 Task: Find a round trip flight from Bangkok to Phuket for 3 passengers in Economy class, departing on July 12 and returning on July 15, with a price limit of $2,000 and 3 carry-on bags.
Action: Mouse pressed left at (329, 296)
Screenshot: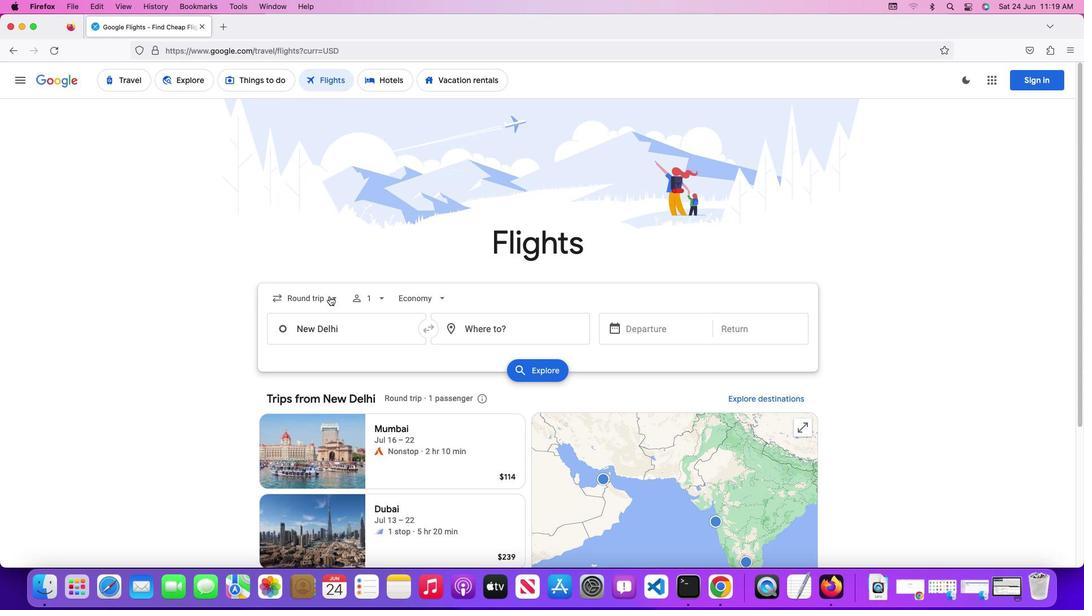 
Action: Mouse pressed left at (329, 296)
Screenshot: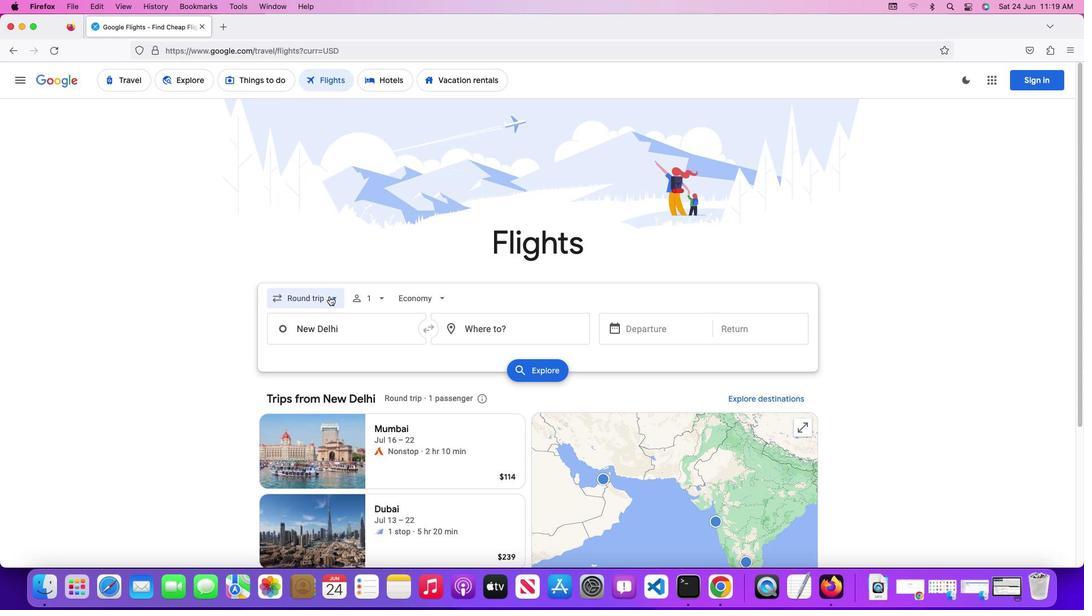 
Action: Mouse moved to (330, 320)
Screenshot: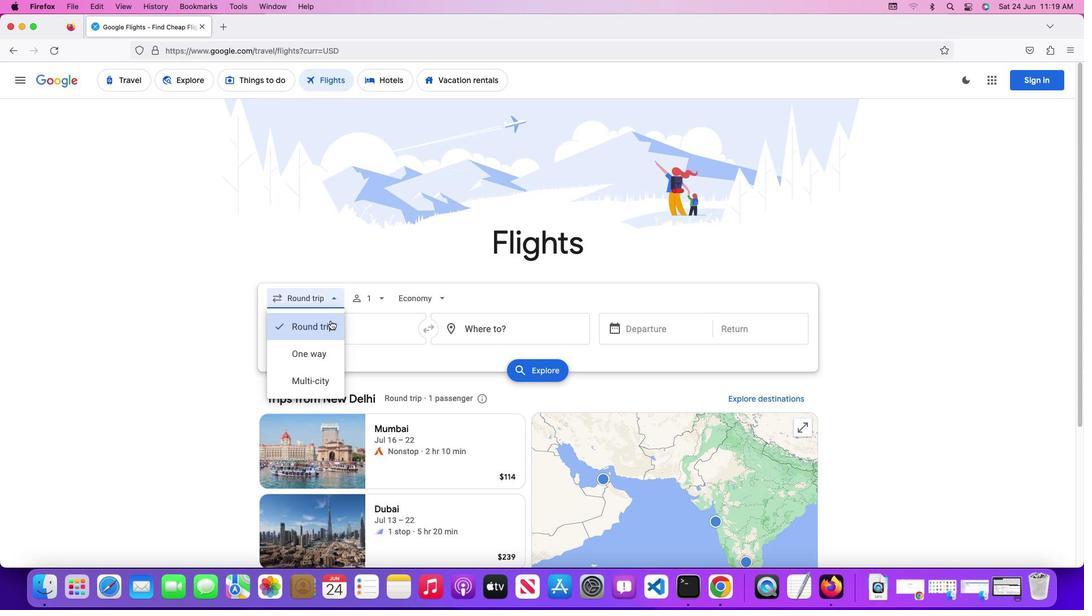 
Action: Mouse pressed left at (330, 320)
Screenshot: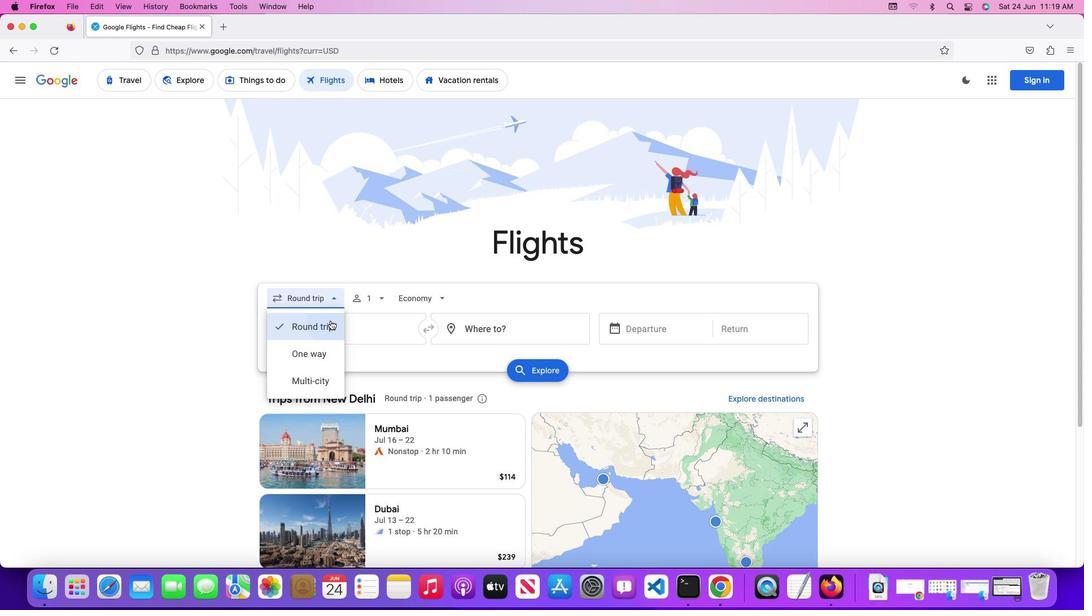
Action: Mouse moved to (374, 300)
Screenshot: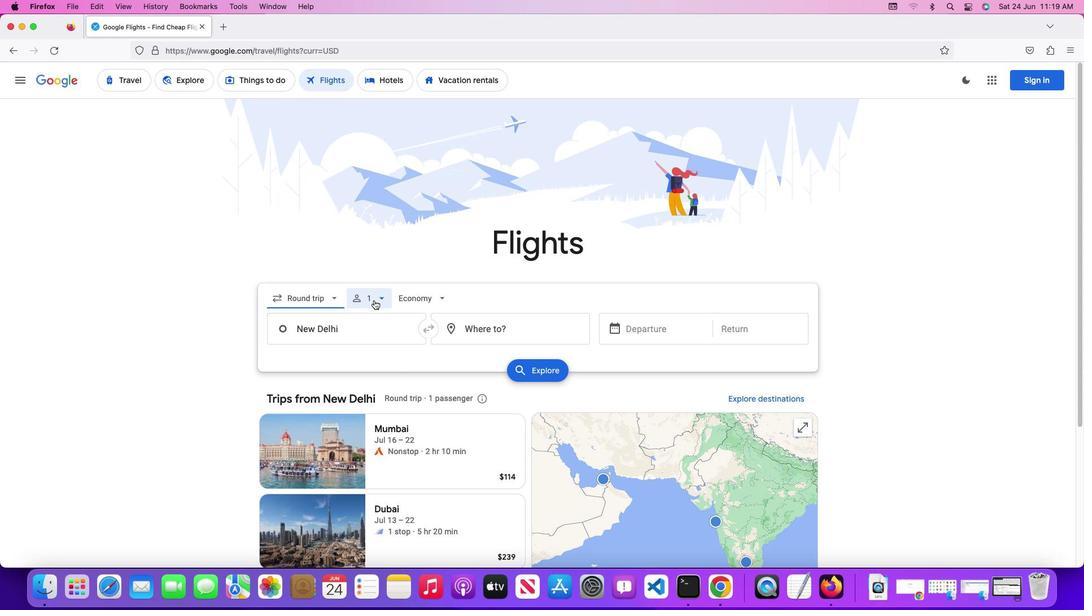 
Action: Mouse pressed left at (374, 300)
Screenshot: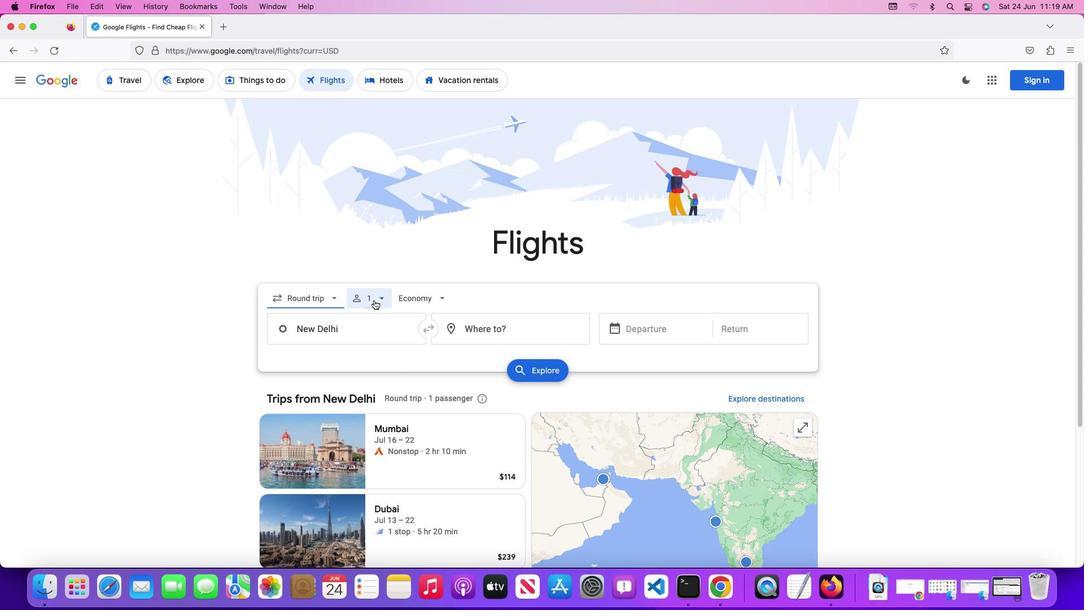 
Action: Mouse moved to (466, 325)
Screenshot: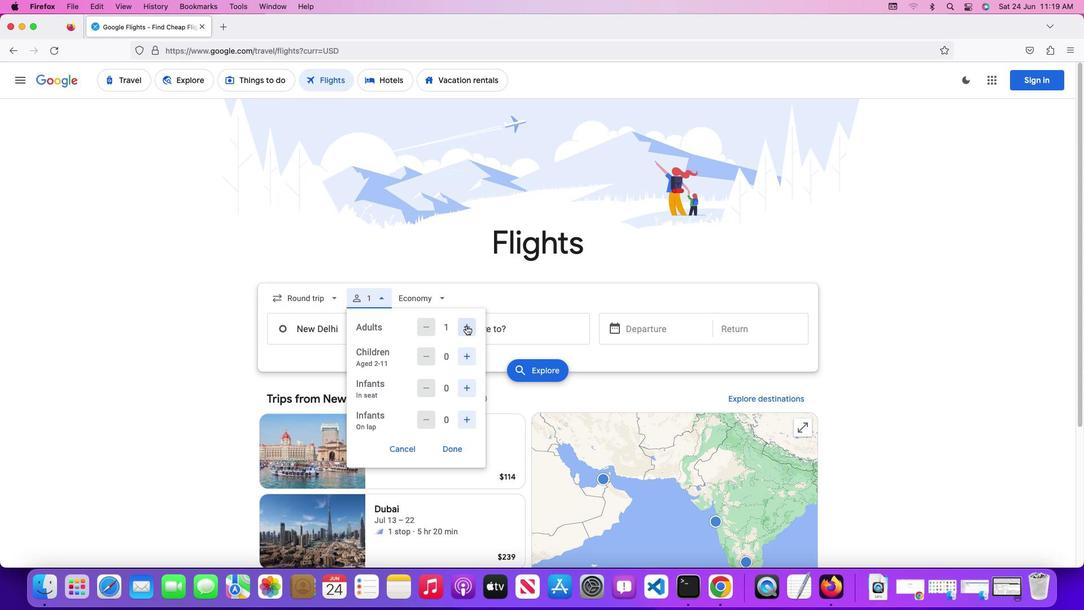 
Action: Mouse pressed left at (466, 325)
Screenshot: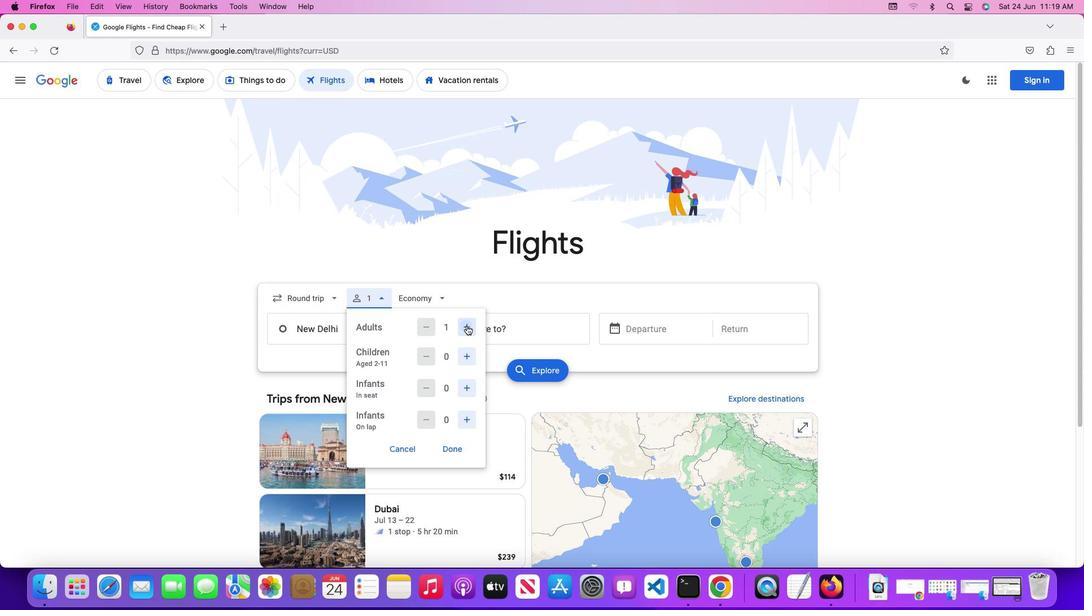 
Action: Mouse moved to (470, 391)
Screenshot: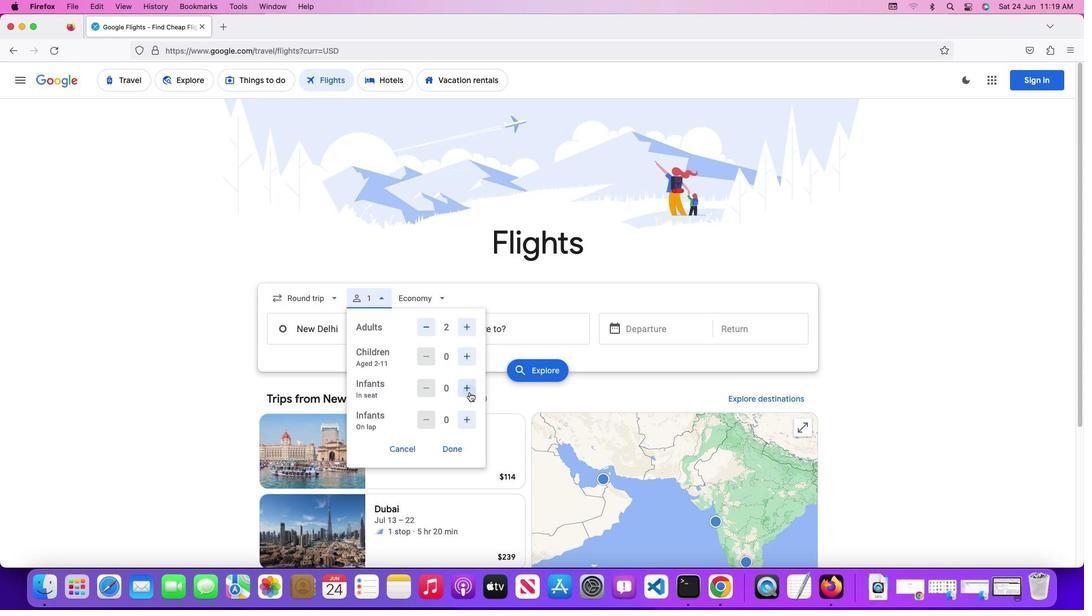 
Action: Mouse pressed left at (470, 391)
Screenshot: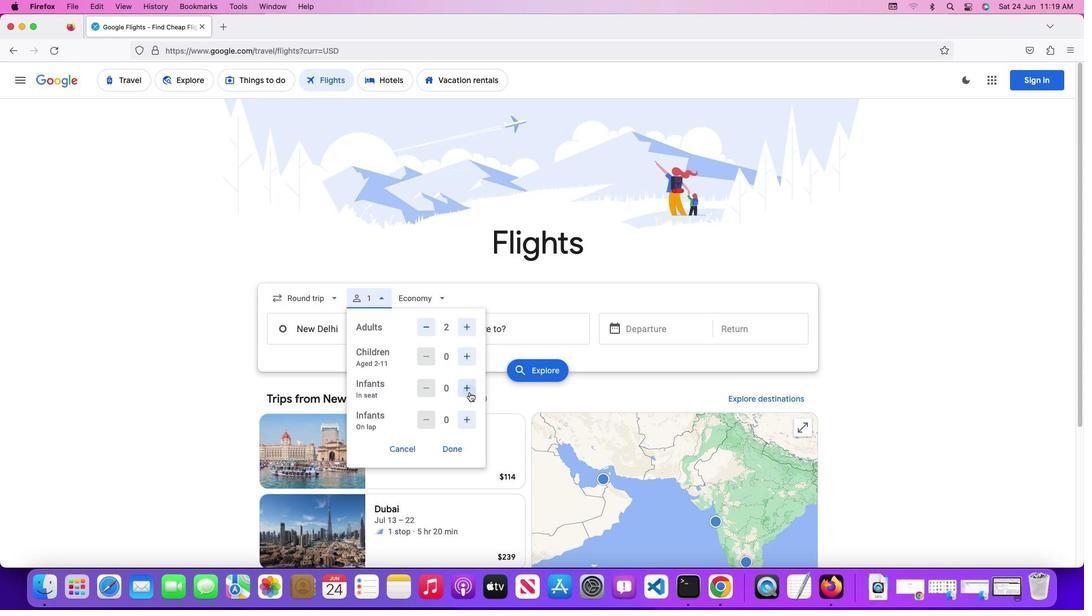 
Action: Mouse moved to (454, 442)
Screenshot: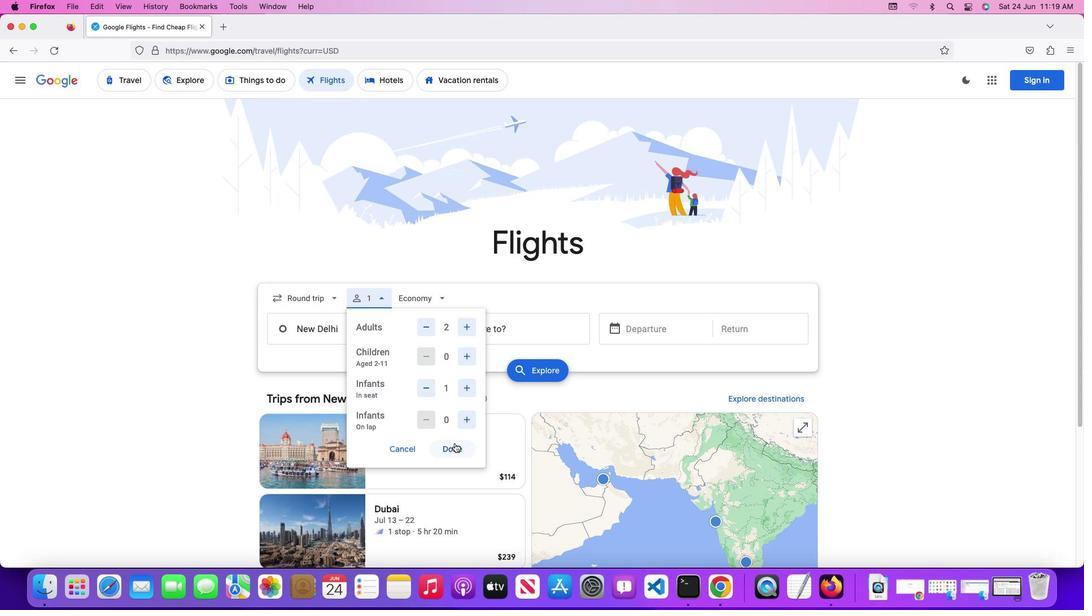 
Action: Mouse pressed left at (454, 442)
Screenshot: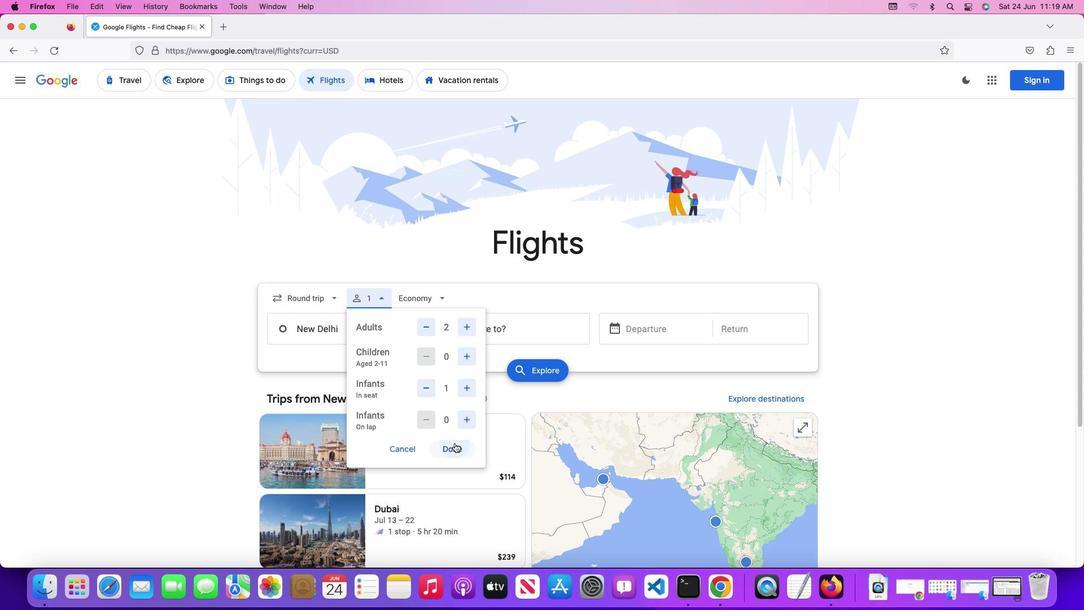 
Action: Mouse moved to (431, 298)
Screenshot: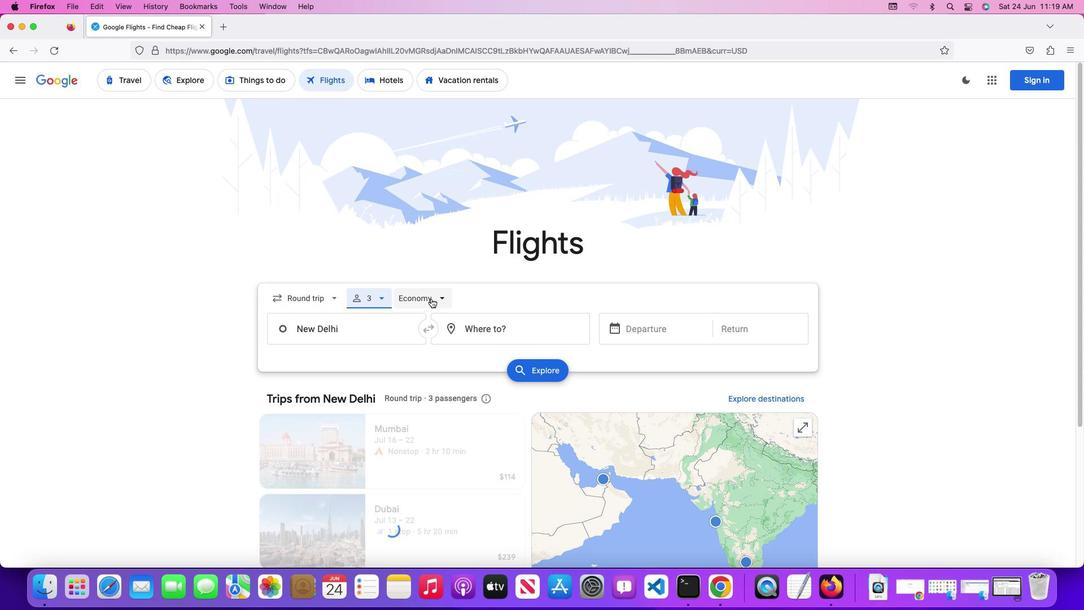 
Action: Mouse pressed left at (431, 298)
Screenshot: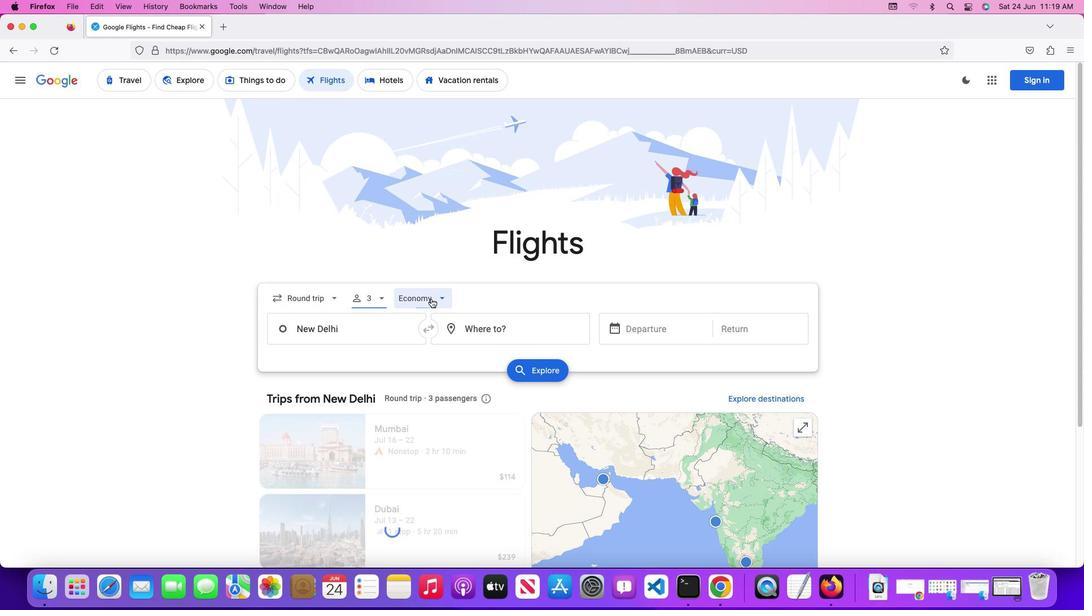 
Action: Mouse moved to (437, 319)
Screenshot: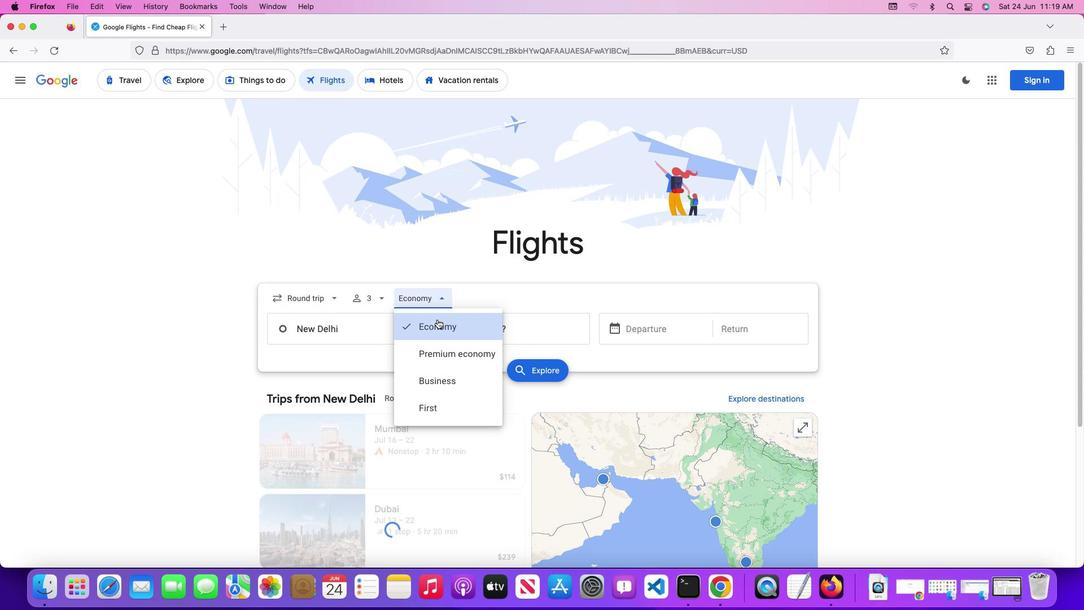 
Action: Mouse pressed left at (437, 319)
Screenshot: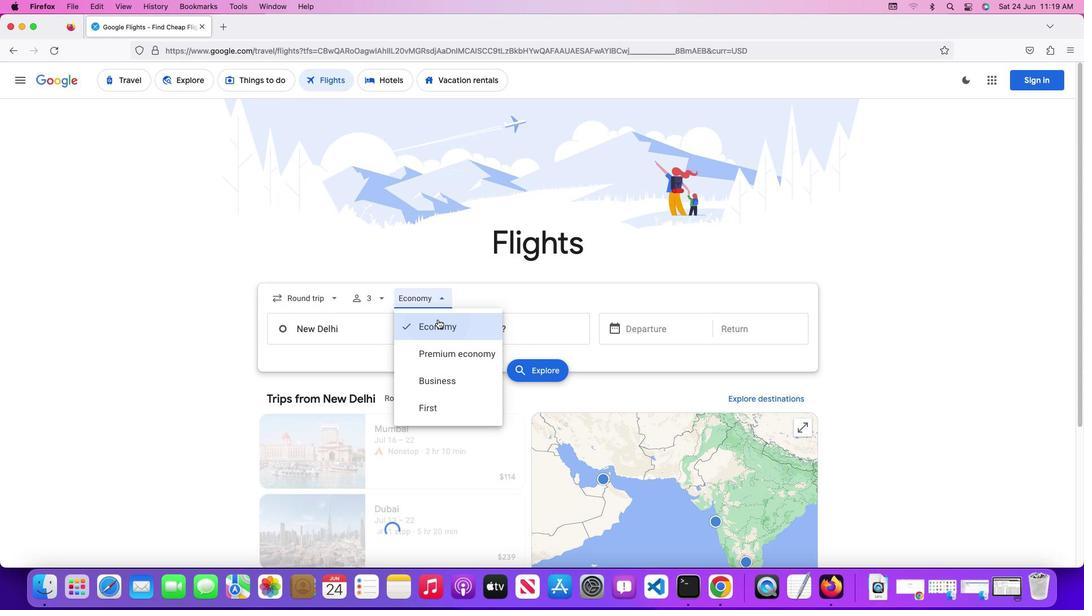 
Action: Mouse moved to (367, 332)
Screenshot: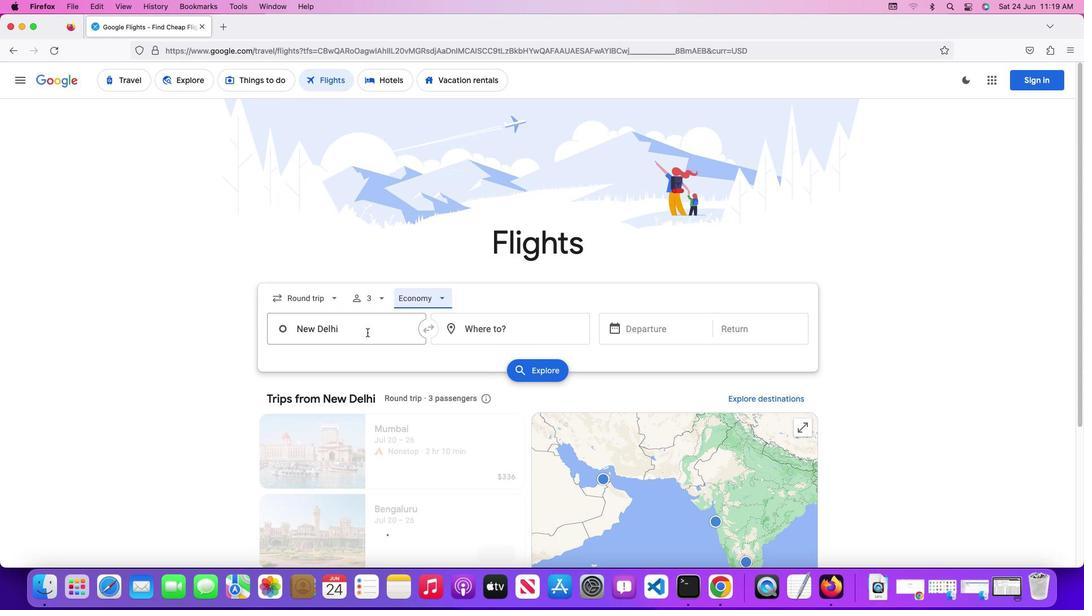 
Action: Mouse pressed left at (367, 332)
Screenshot: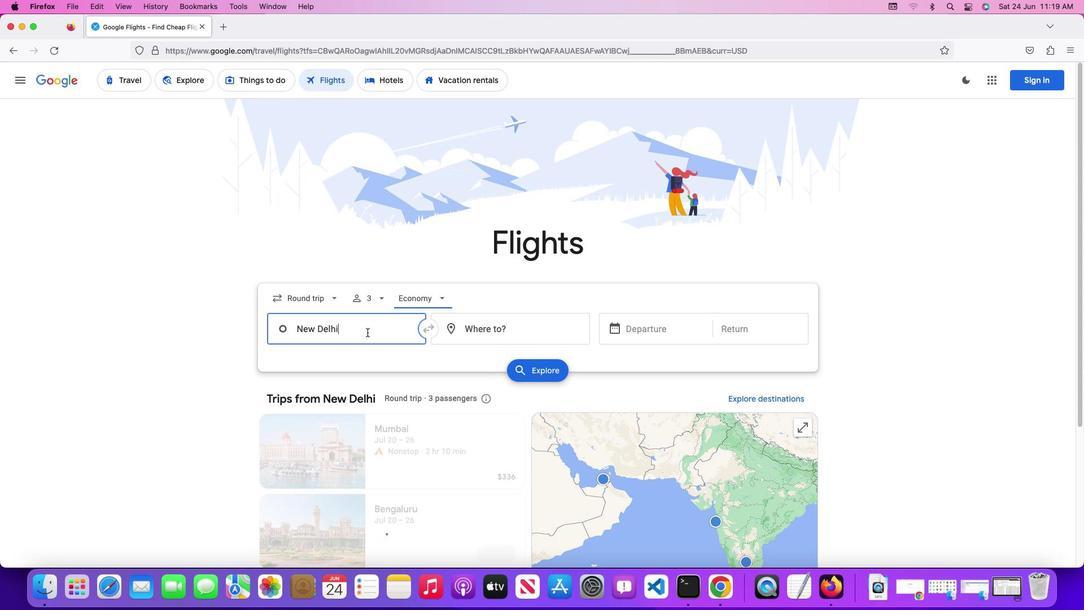 
Action: Key pressed Key.shift'B''a''n''g''k''o''k'
Screenshot: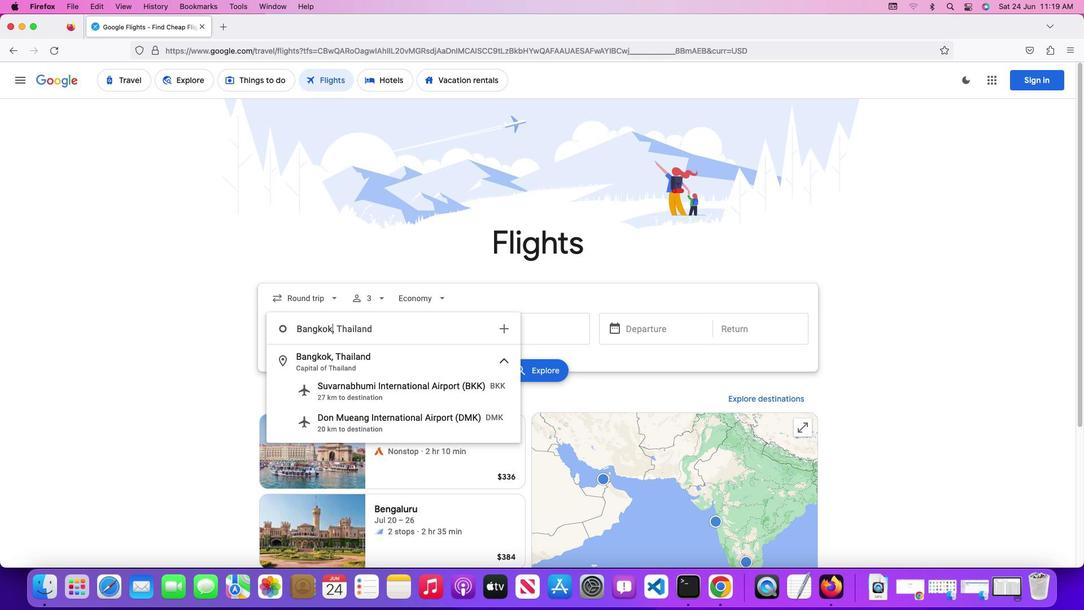 
Action: Mouse moved to (373, 350)
Screenshot: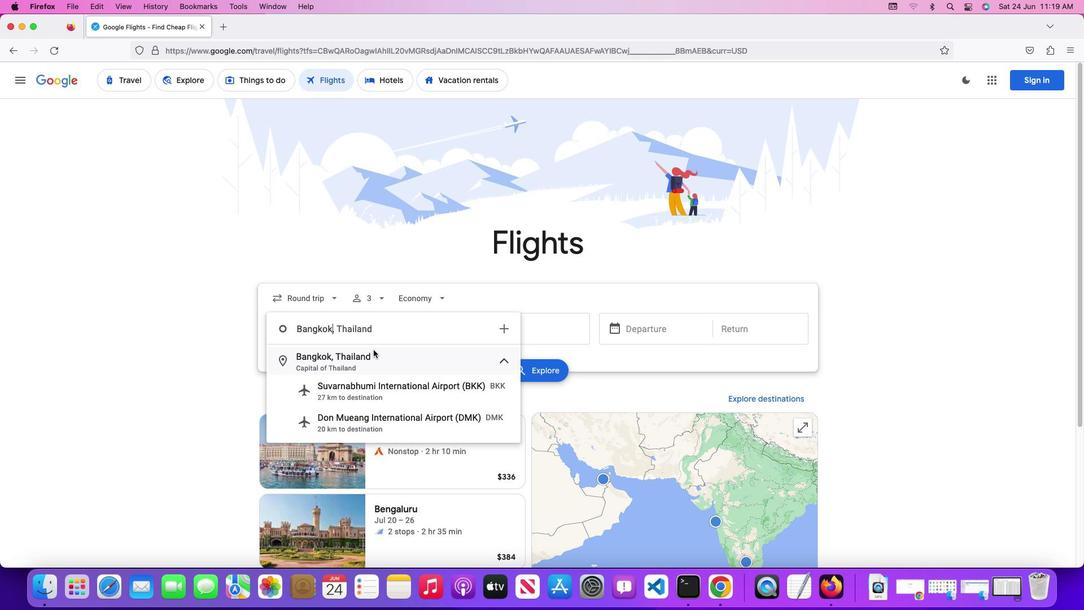 
Action: Mouse pressed left at (373, 350)
Screenshot: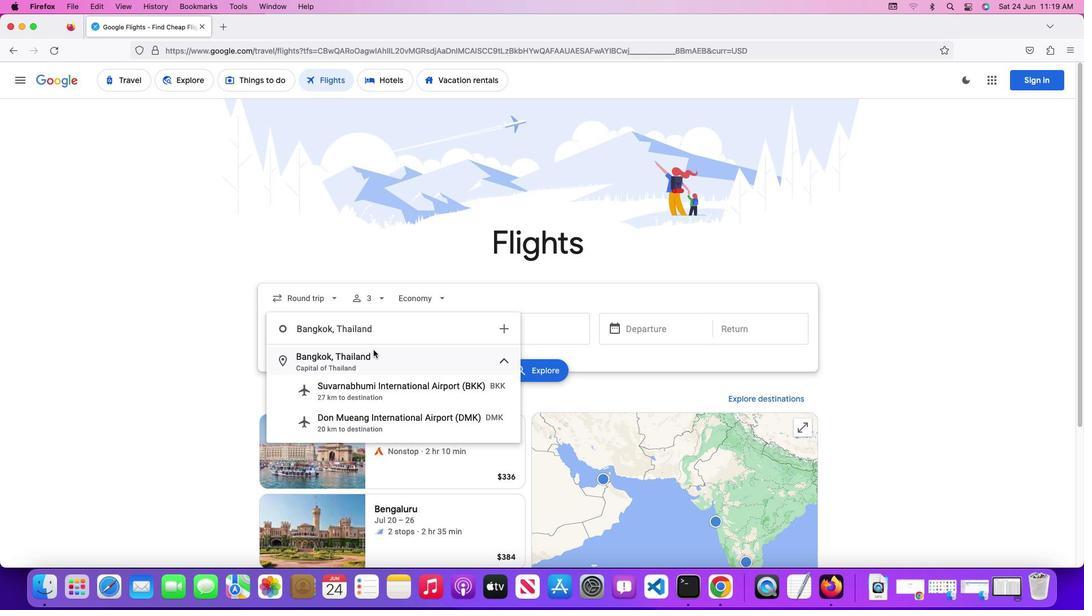 
Action: Mouse moved to (477, 330)
Screenshot: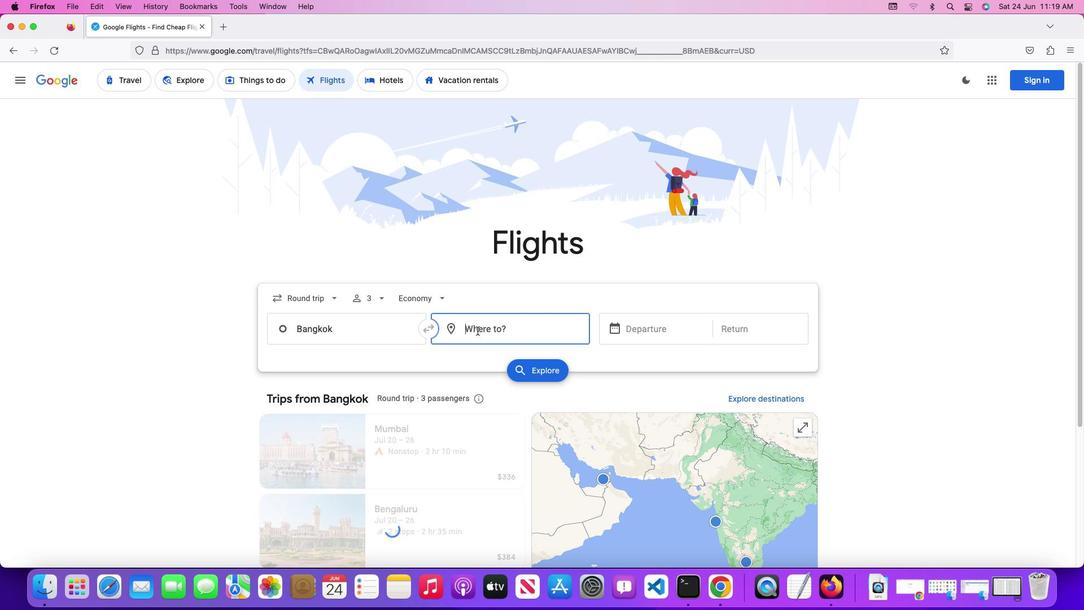 
Action: Mouse pressed left at (477, 330)
Screenshot: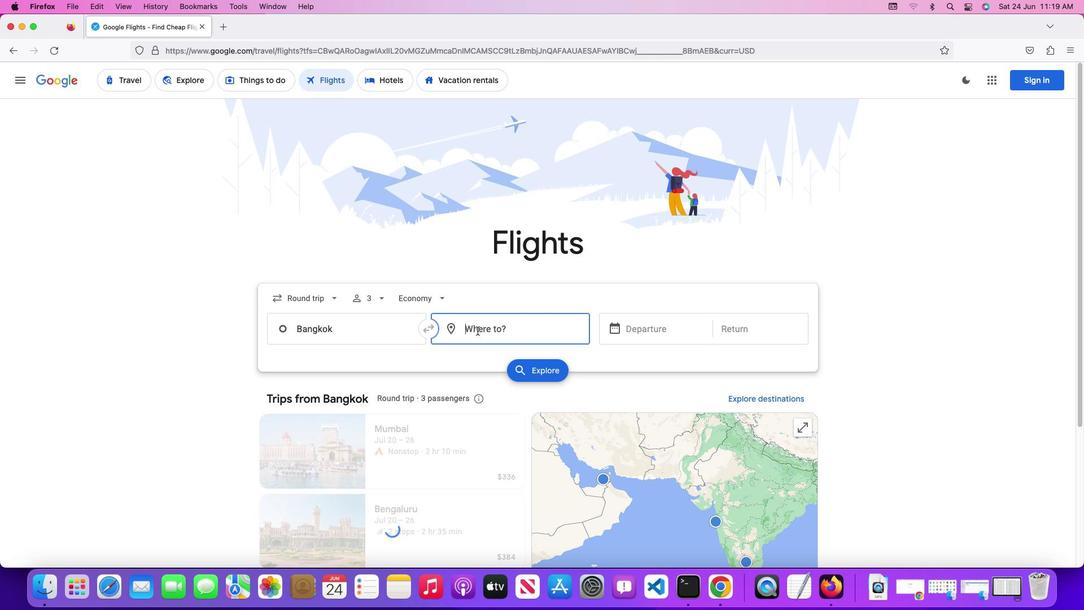 
Action: Mouse moved to (478, 330)
Screenshot: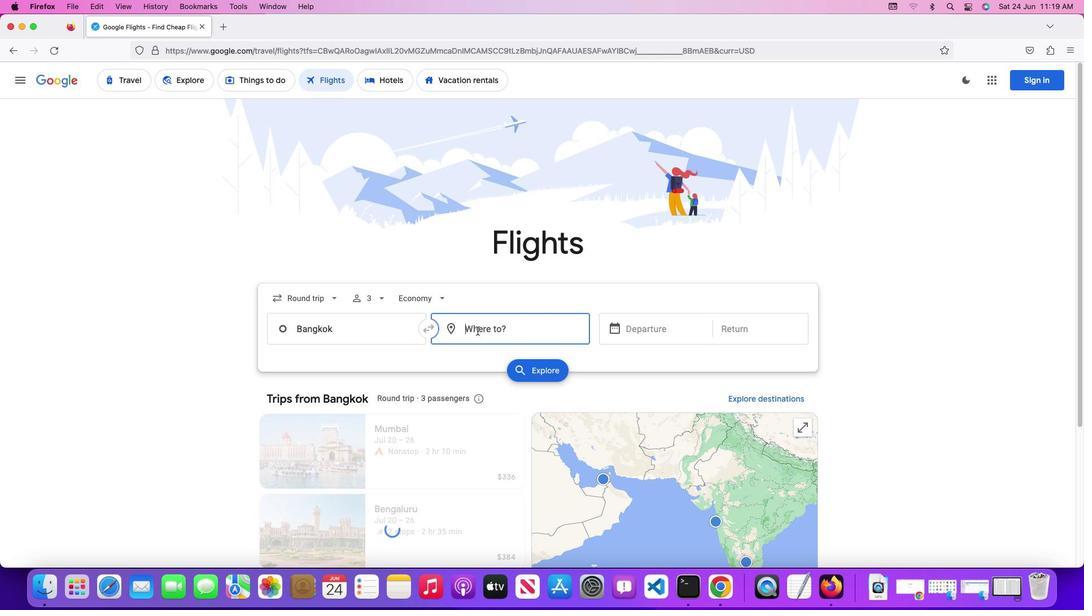 
Action: Key pressed Key.shift'P''h''u''k''e''t'
Screenshot: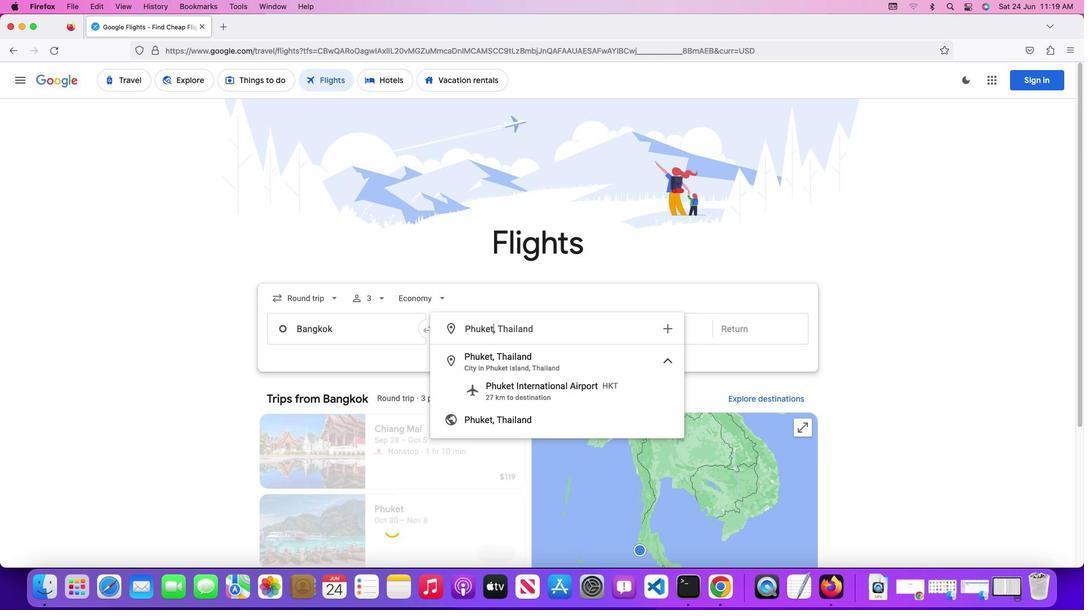 
Action: Mouse moved to (513, 366)
Screenshot: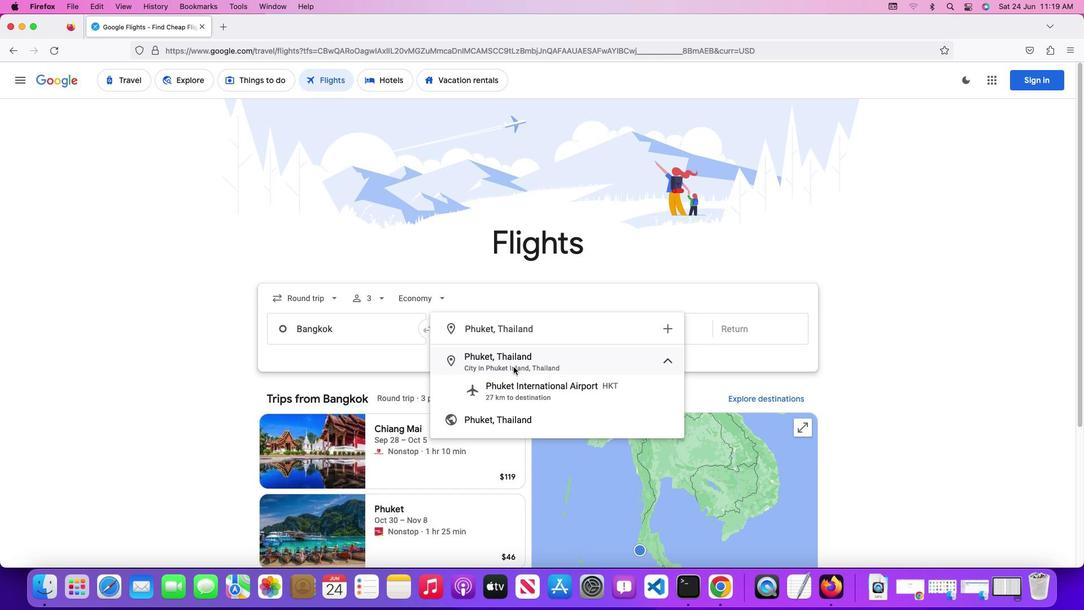 
Action: Mouse pressed left at (513, 366)
Screenshot: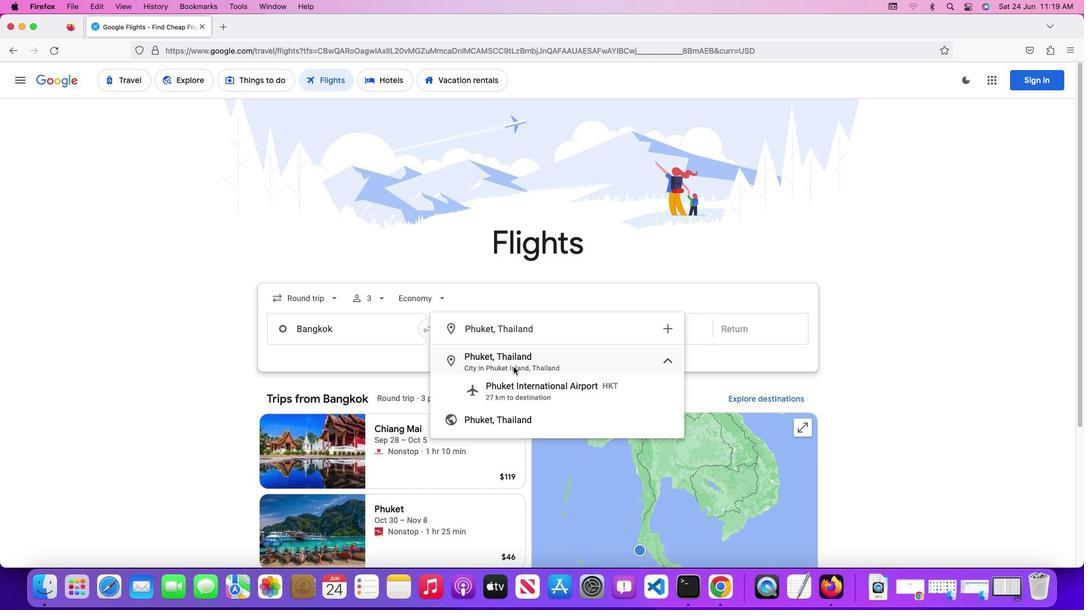 
Action: Mouse moved to (648, 331)
Screenshot: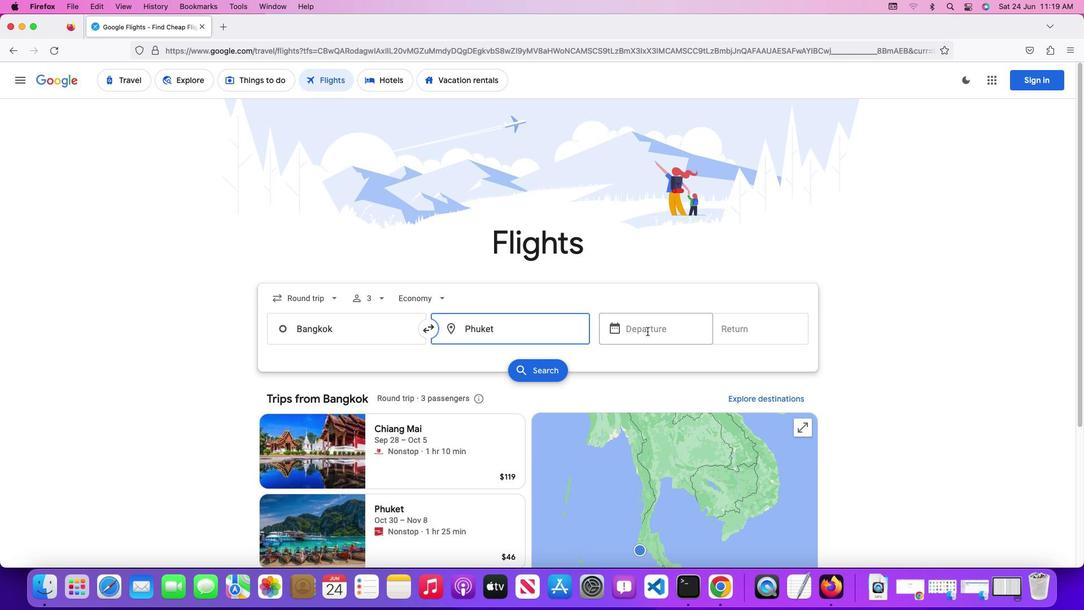 
Action: Mouse pressed left at (648, 331)
Screenshot: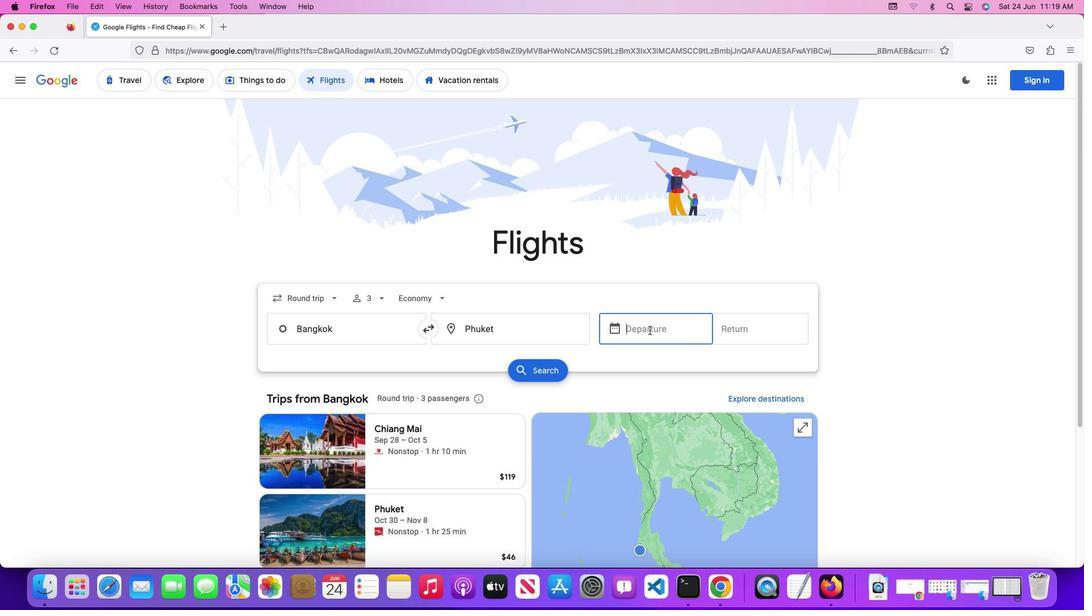 
Action: Mouse moved to (692, 414)
Screenshot: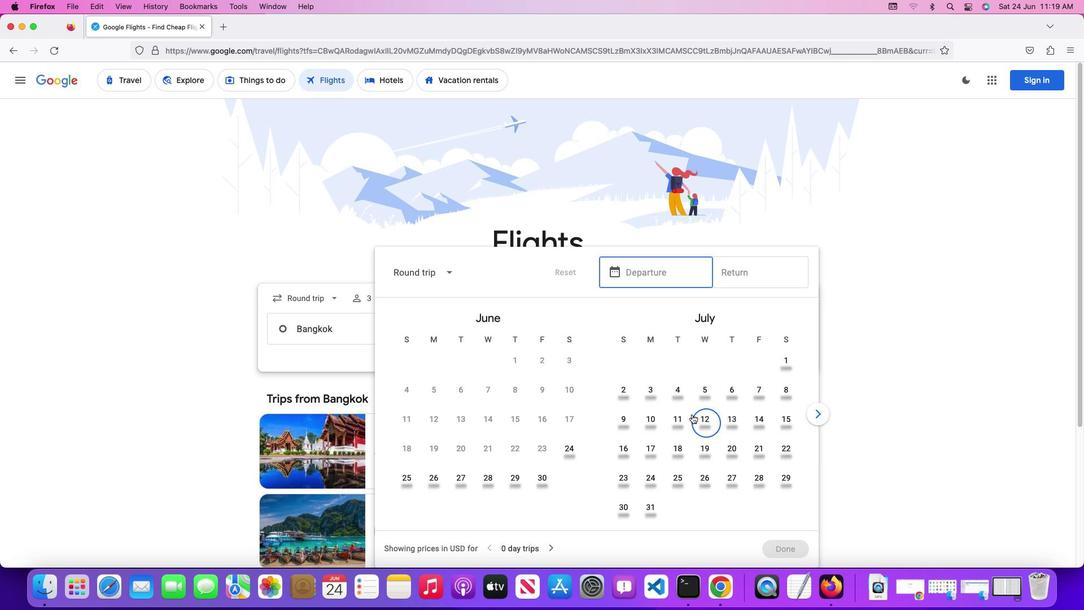 
Action: Mouse pressed left at (692, 414)
Screenshot: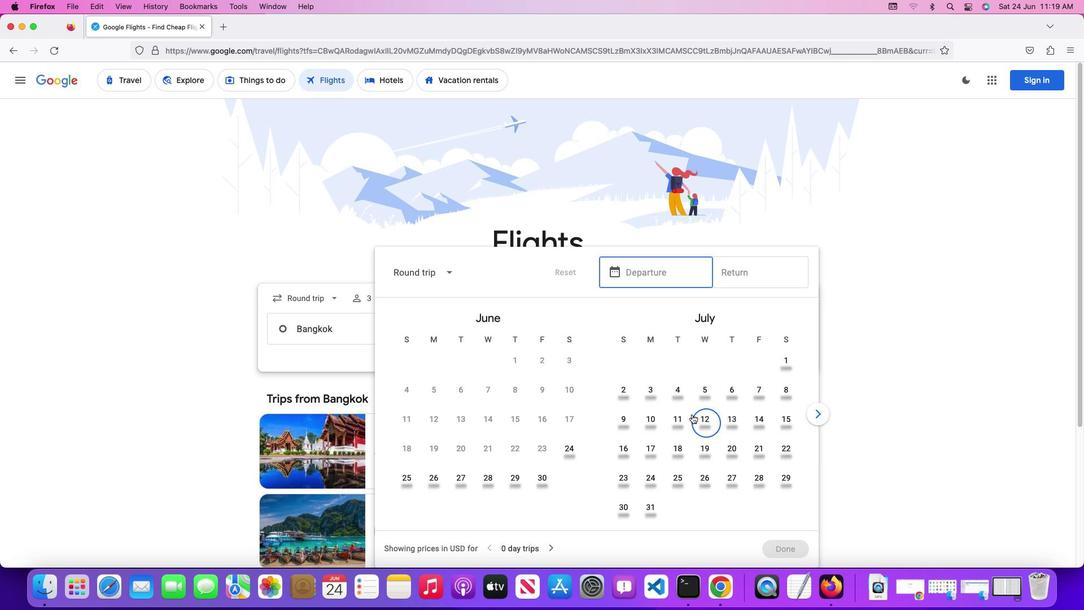 
Action: Mouse moved to (785, 413)
Screenshot: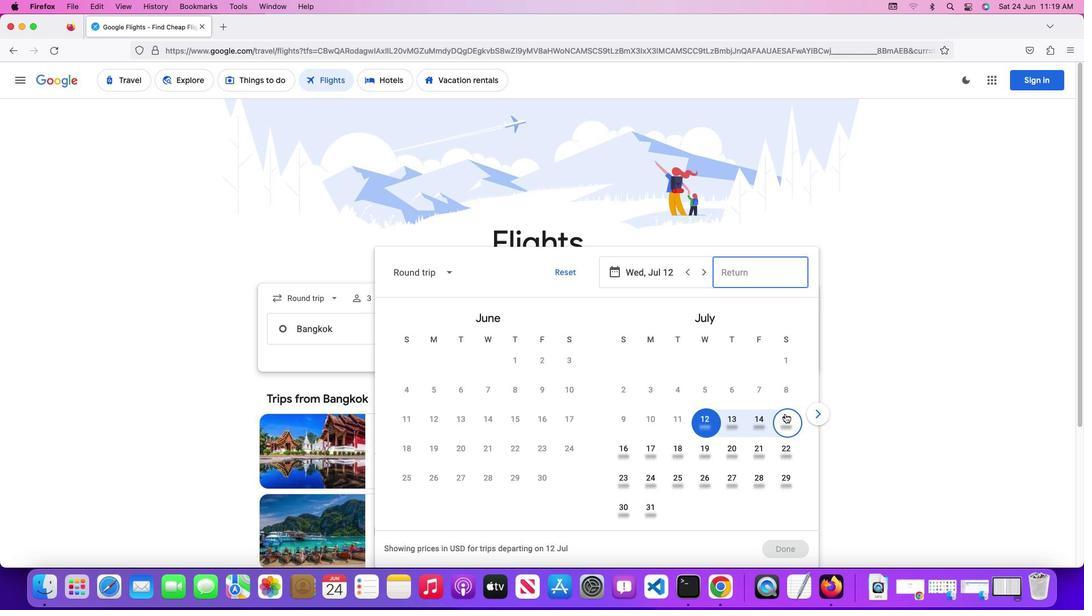 
Action: Mouse pressed left at (785, 413)
Screenshot: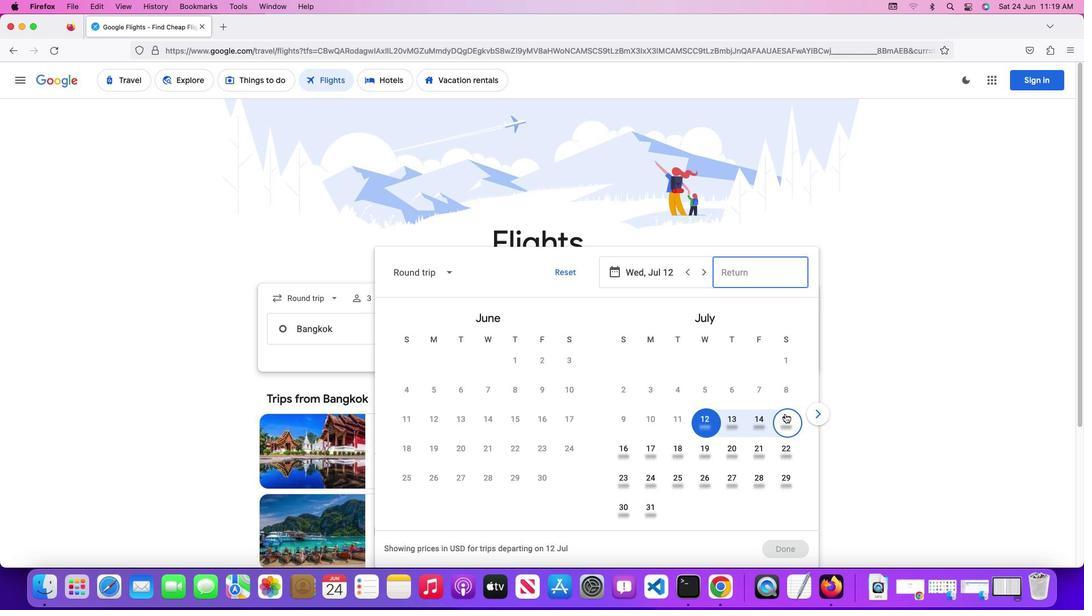 
Action: Mouse moved to (784, 546)
Screenshot: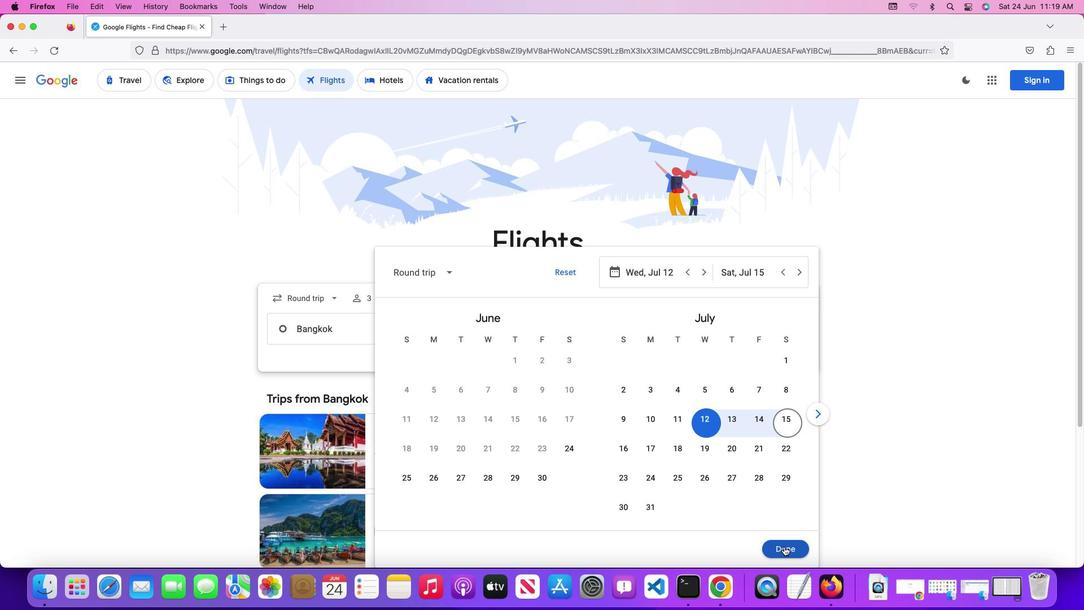 
Action: Mouse pressed left at (784, 546)
Screenshot: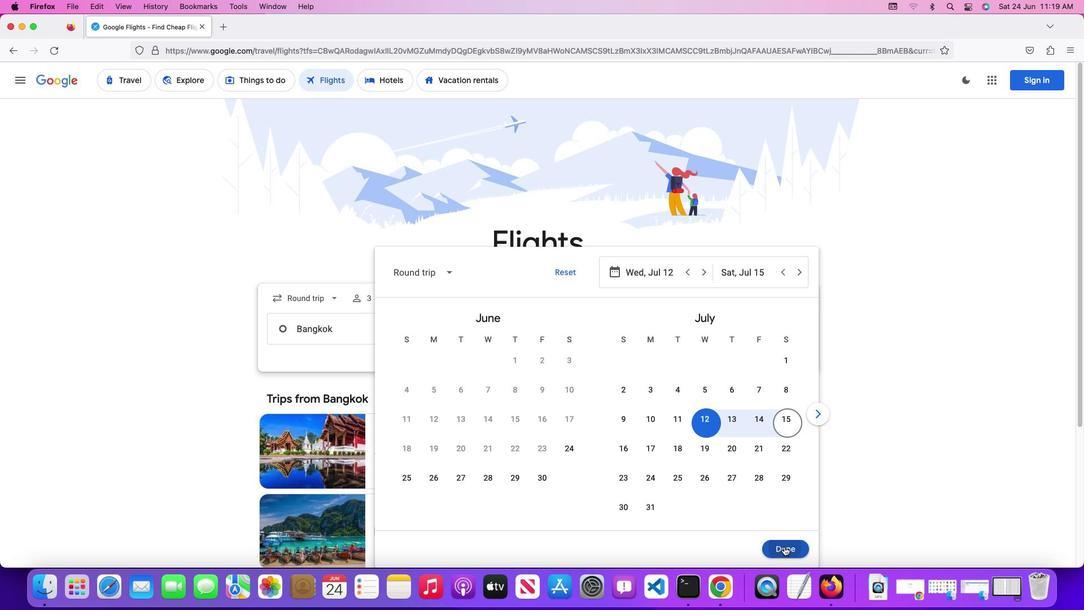 
Action: Mouse moved to (546, 368)
Screenshot: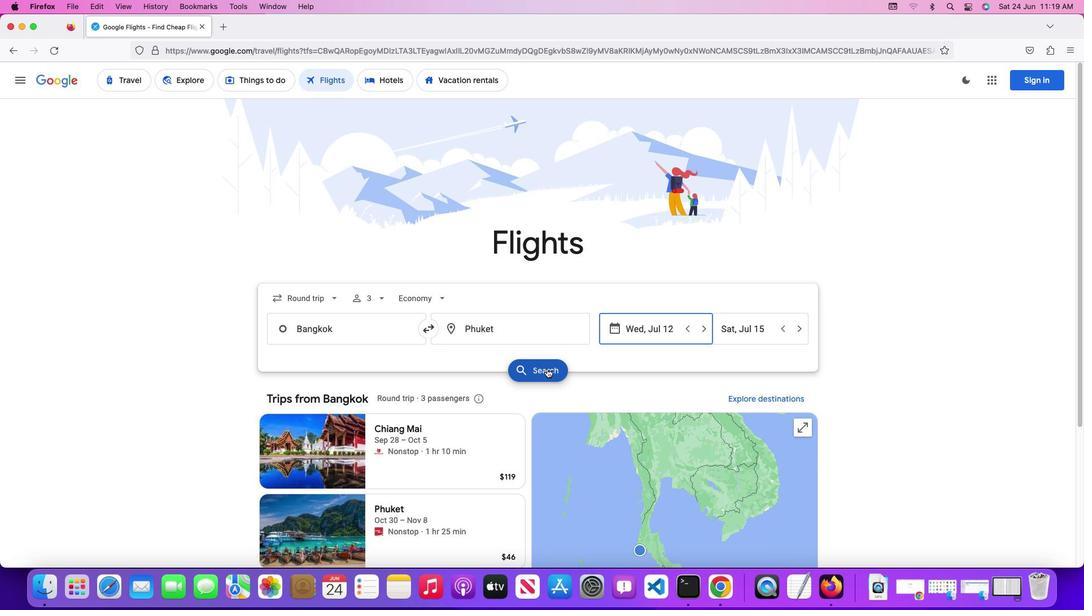 
Action: Mouse pressed left at (546, 368)
Screenshot: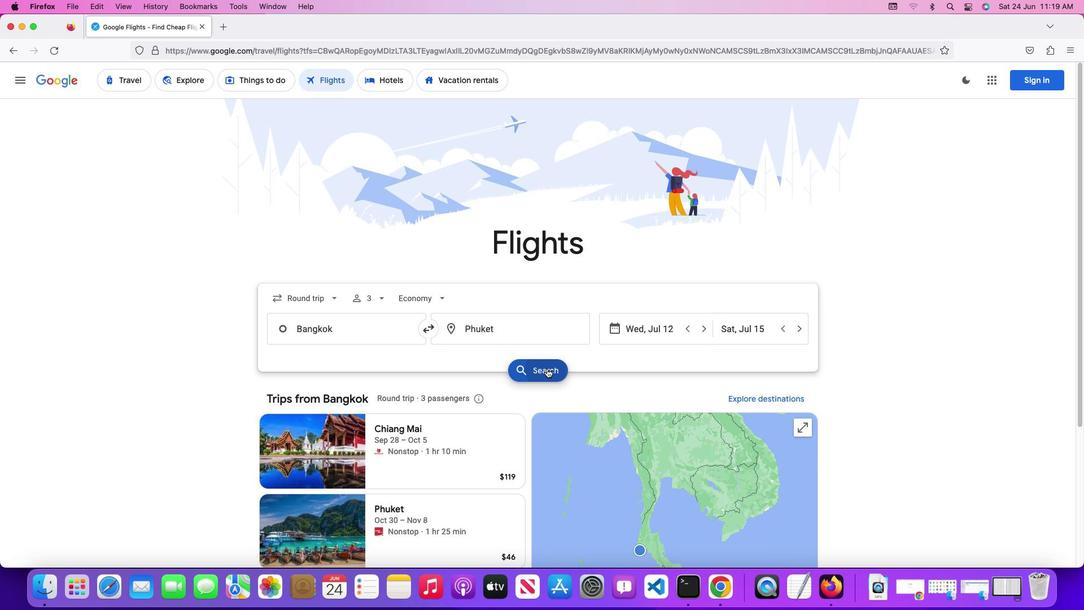 
Action: Mouse moved to (513, 184)
Screenshot: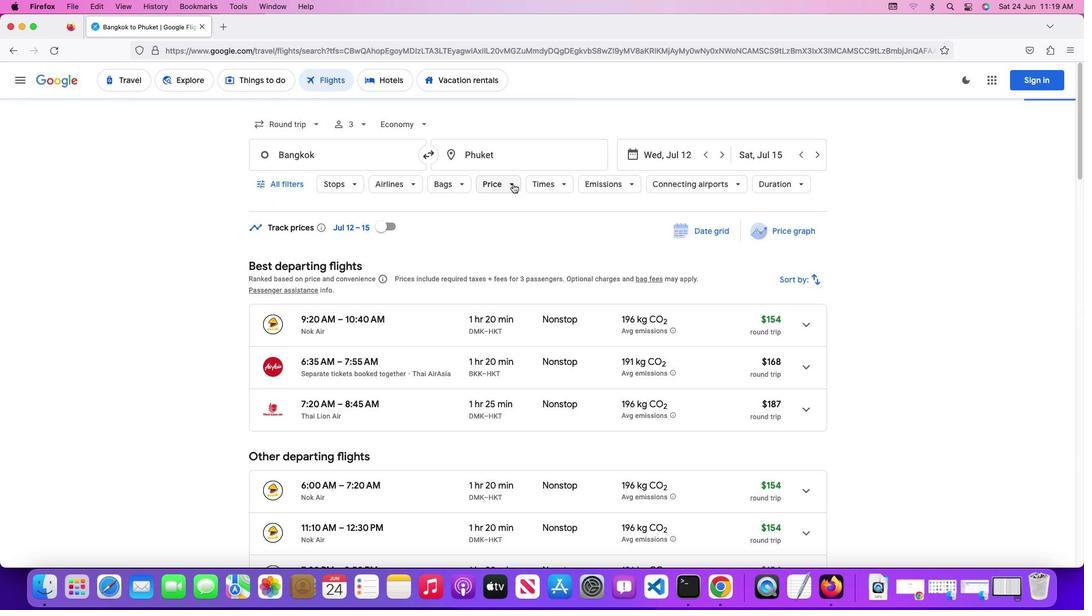 
Action: Mouse pressed left at (513, 184)
Screenshot: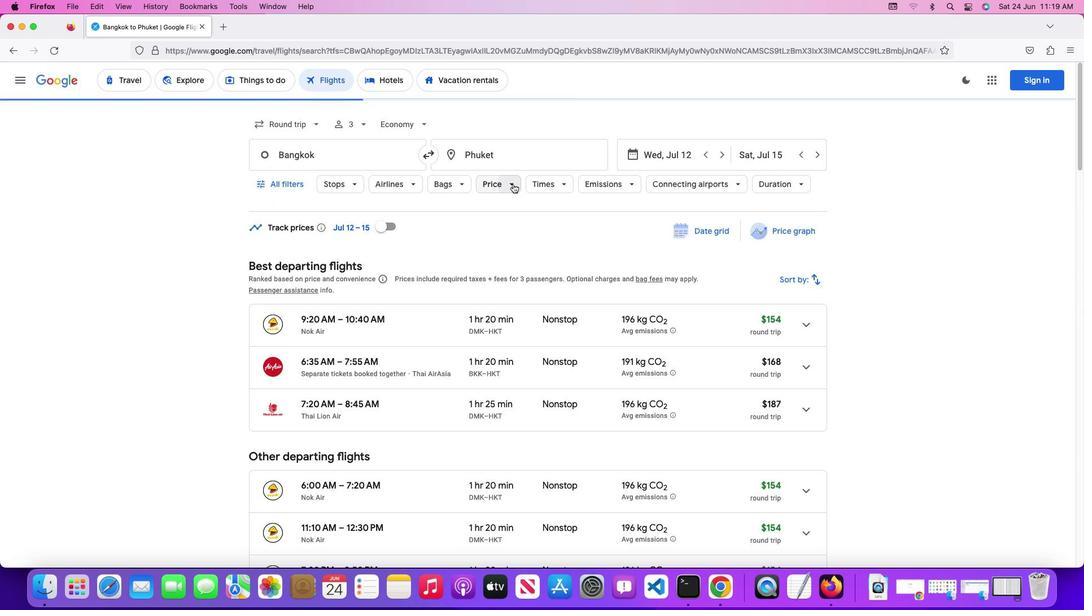 
Action: Mouse moved to (661, 258)
Screenshot: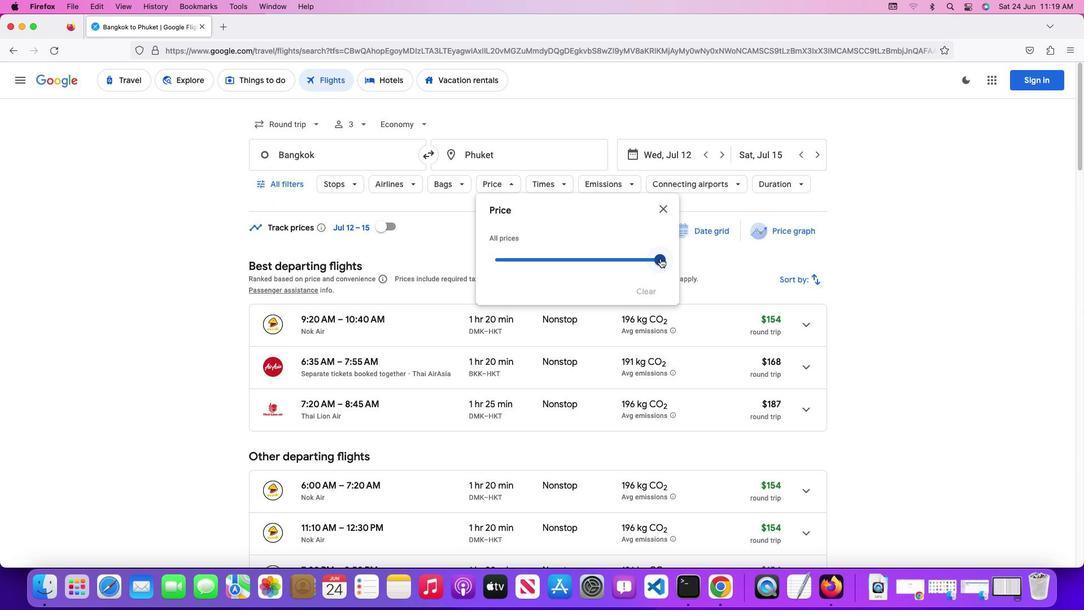 
Action: Mouse pressed left at (661, 258)
Screenshot: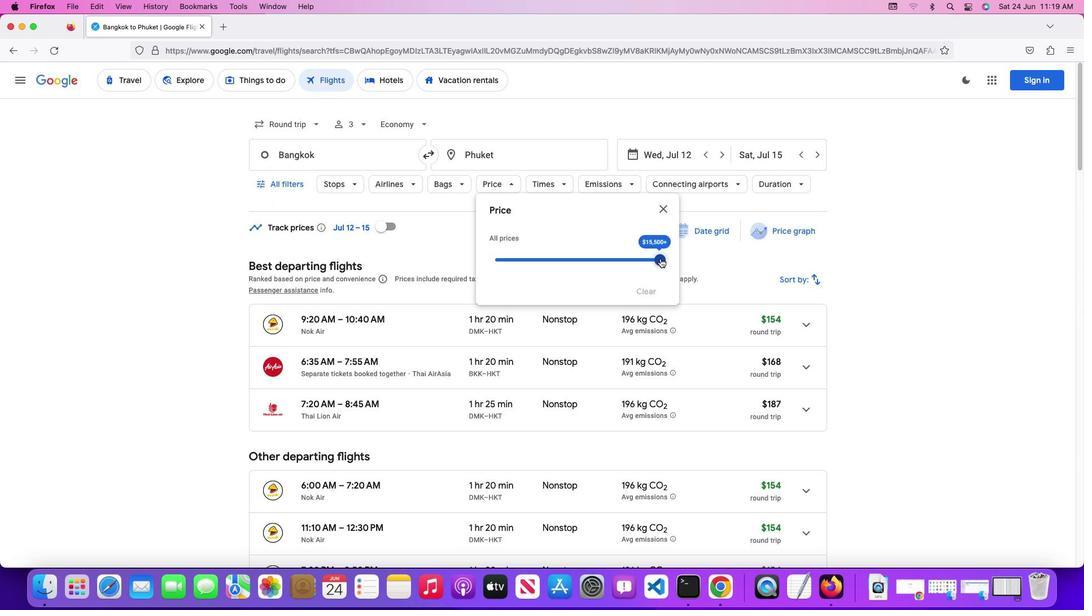
Action: Mouse moved to (440, 246)
Screenshot: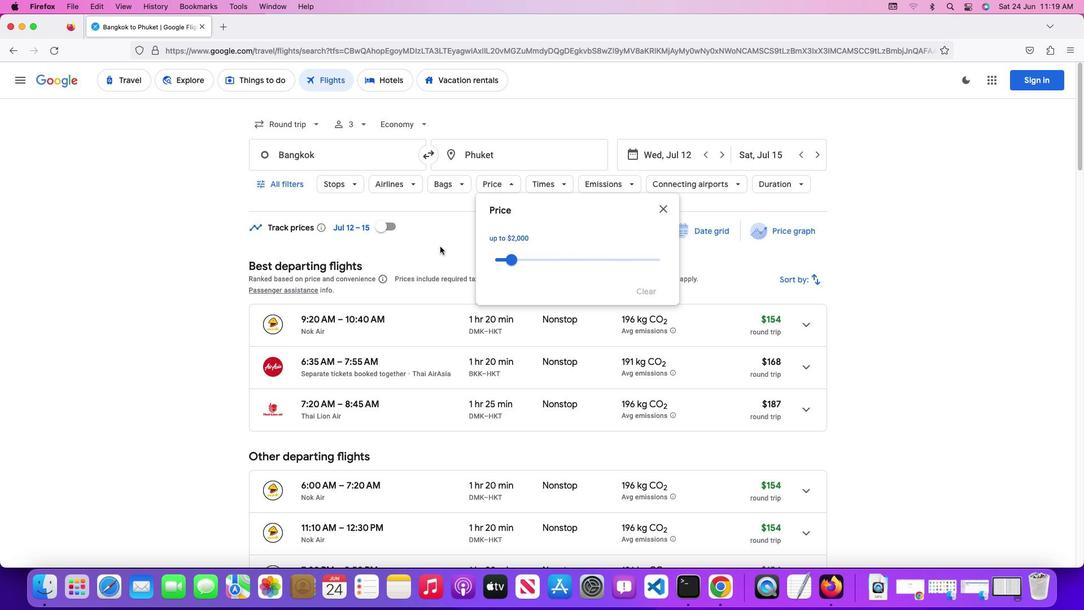
Action: Mouse pressed left at (440, 246)
Screenshot: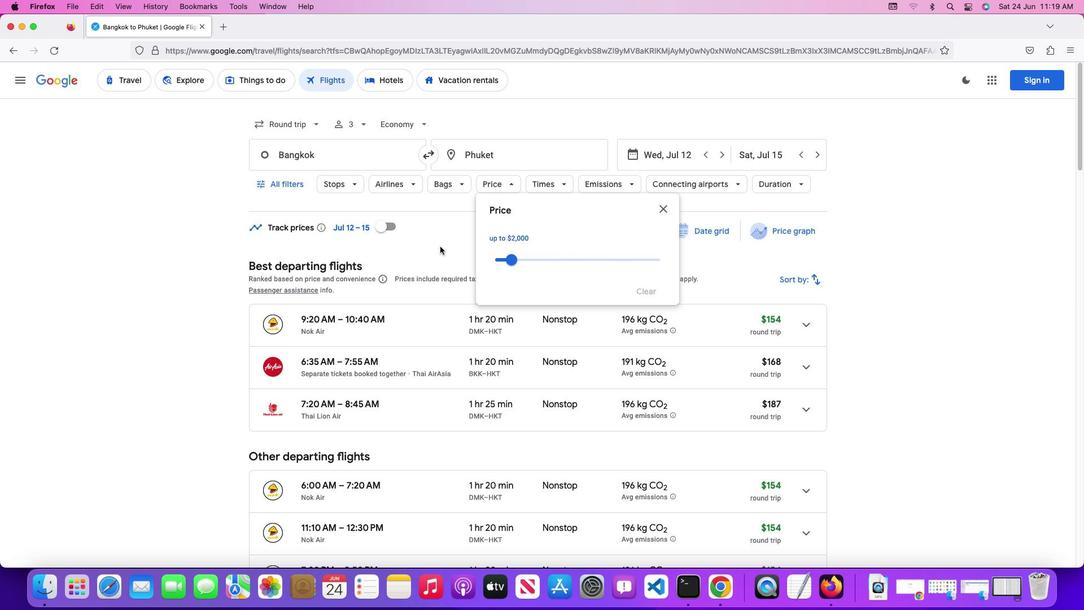 
Action: Mouse moved to (544, 184)
Screenshot: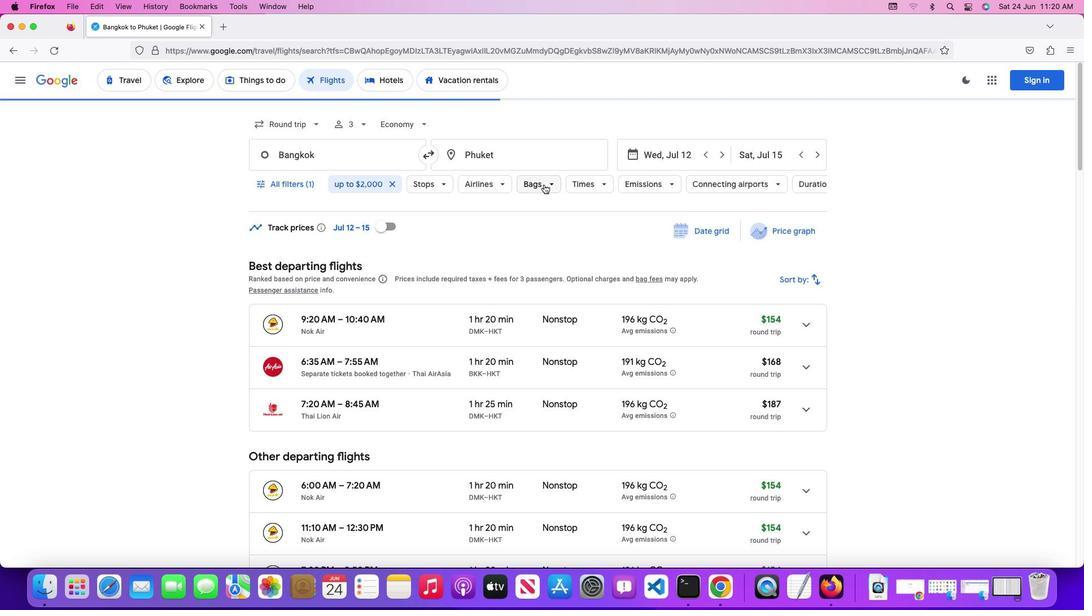 
Action: Mouse pressed left at (544, 184)
Screenshot: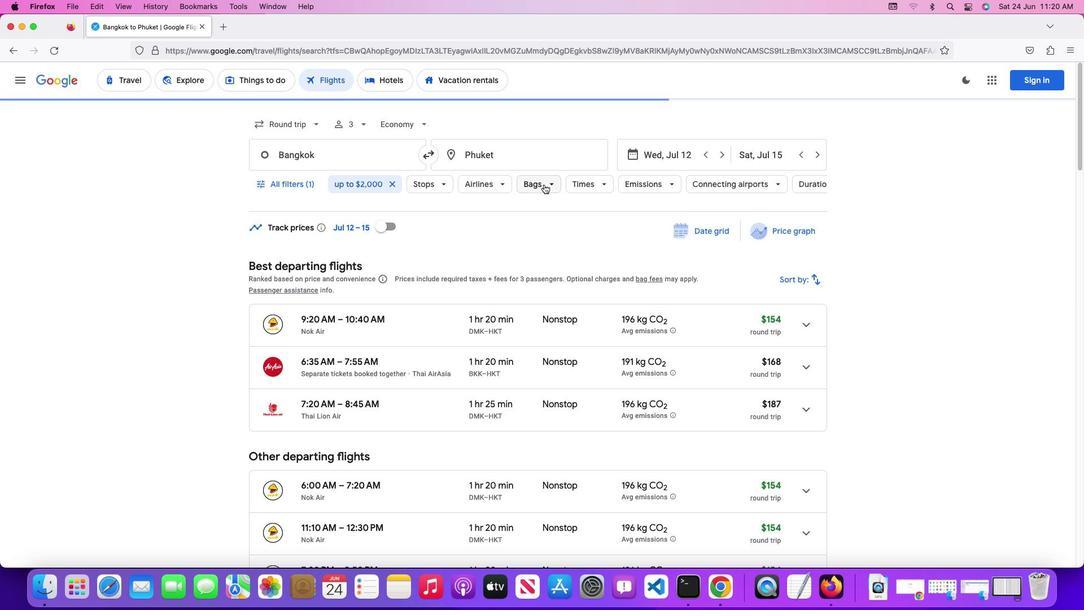 
Action: Mouse moved to (698, 237)
Screenshot: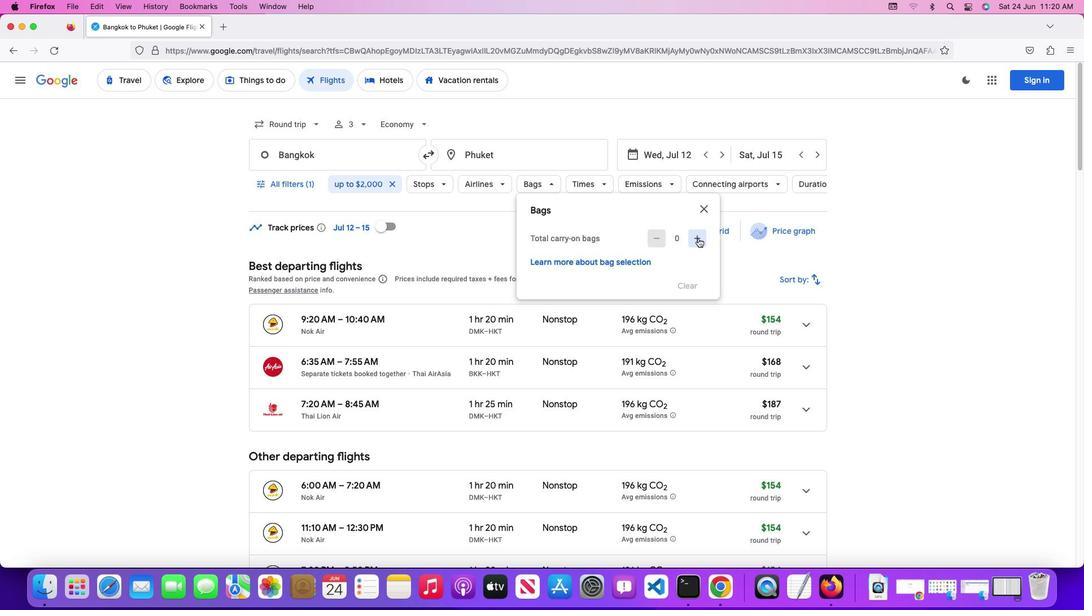 
Action: Mouse pressed left at (698, 237)
Screenshot: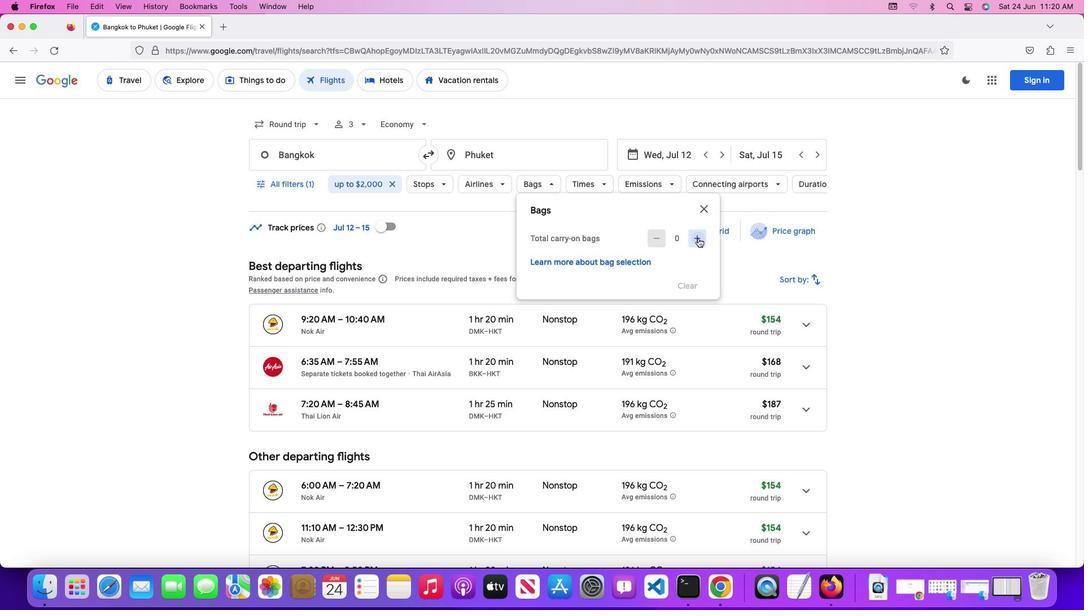 
Action: Mouse pressed left at (698, 237)
Screenshot: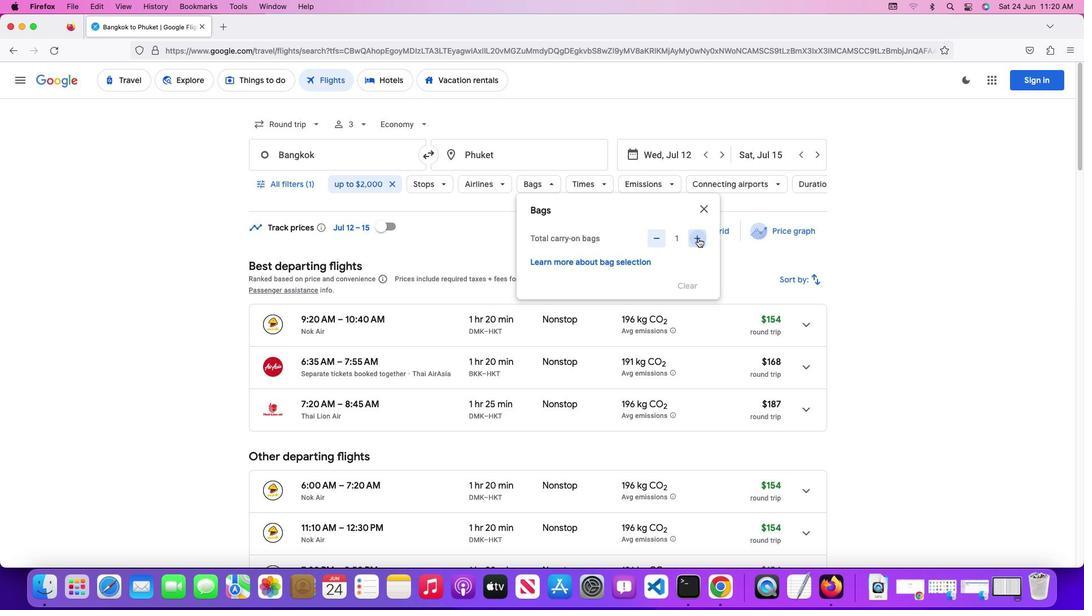 
Action: Mouse pressed left at (698, 237)
Screenshot: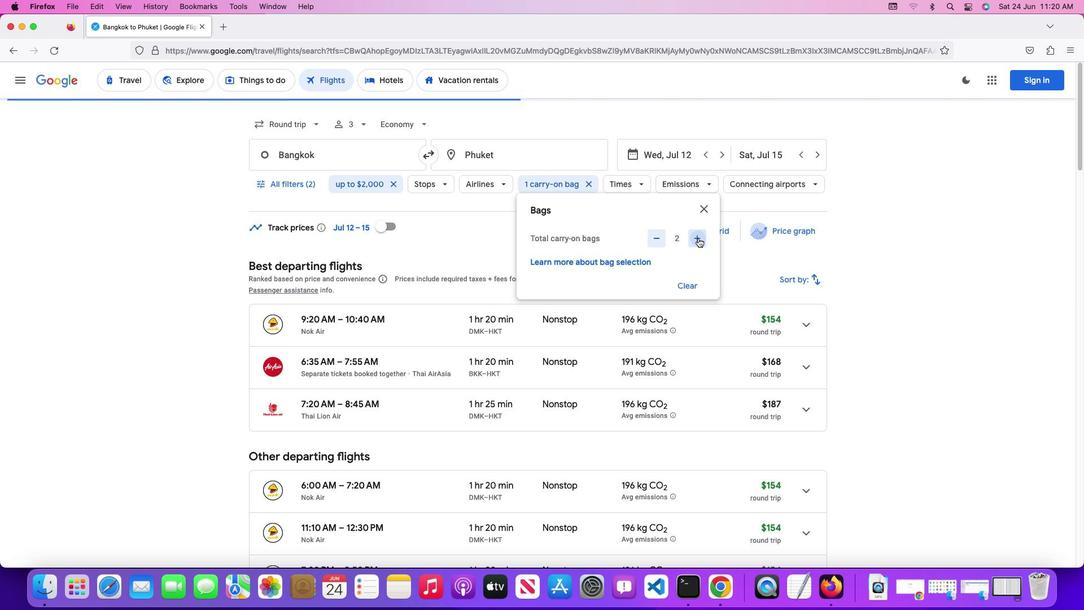 
Action: Mouse moved to (505, 233)
Screenshot: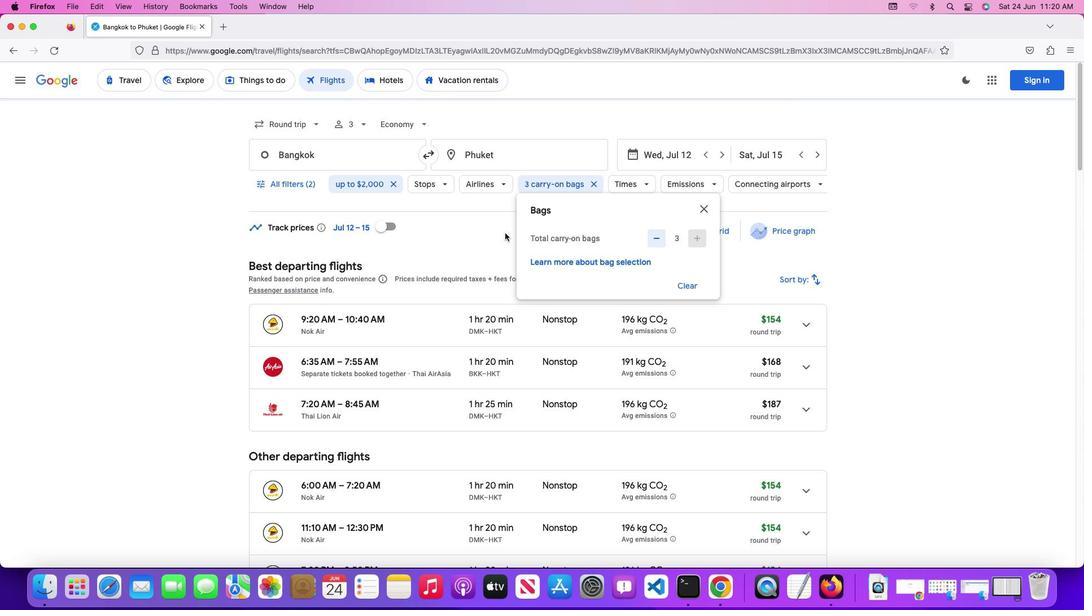 
